 Task: Change the number of times to blend for blending benchmark filter to 1000.
Action: Mouse moved to (142, 10)
Screenshot: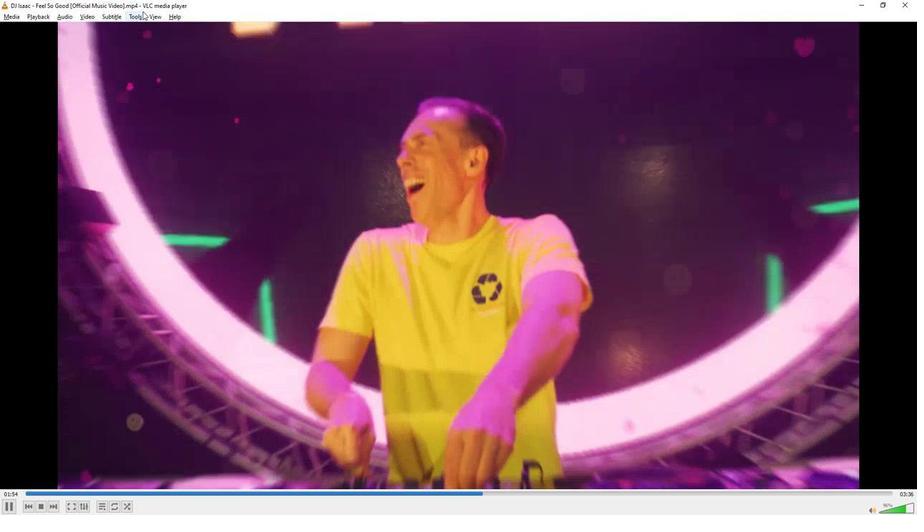 
Action: Mouse pressed left at (142, 10)
Screenshot: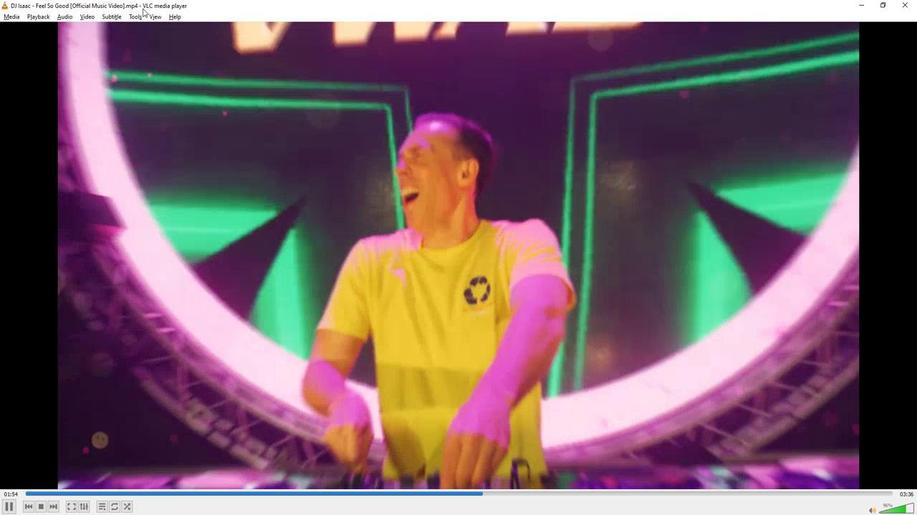 
Action: Mouse moved to (139, 18)
Screenshot: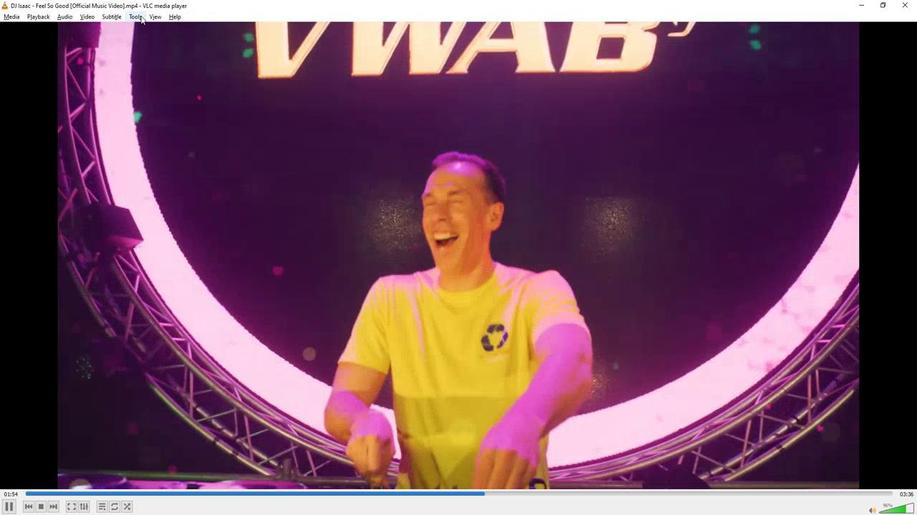 
Action: Mouse pressed left at (139, 18)
Screenshot: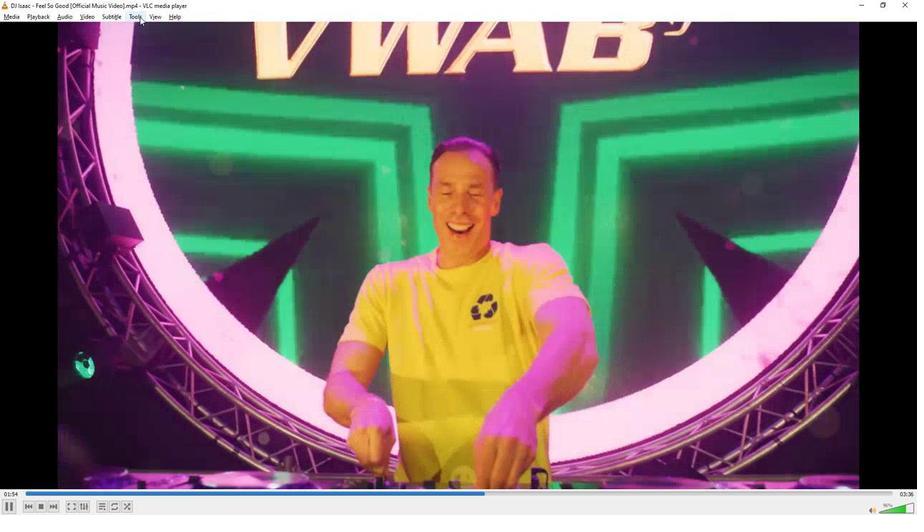 
Action: Mouse moved to (162, 130)
Screenshot: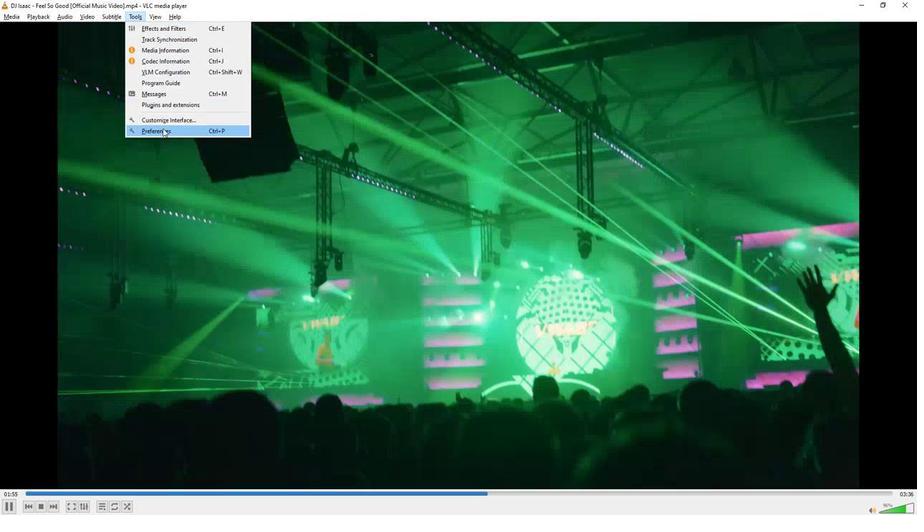 
Action: Mouse pressed left at (162, 130)
Screenshot: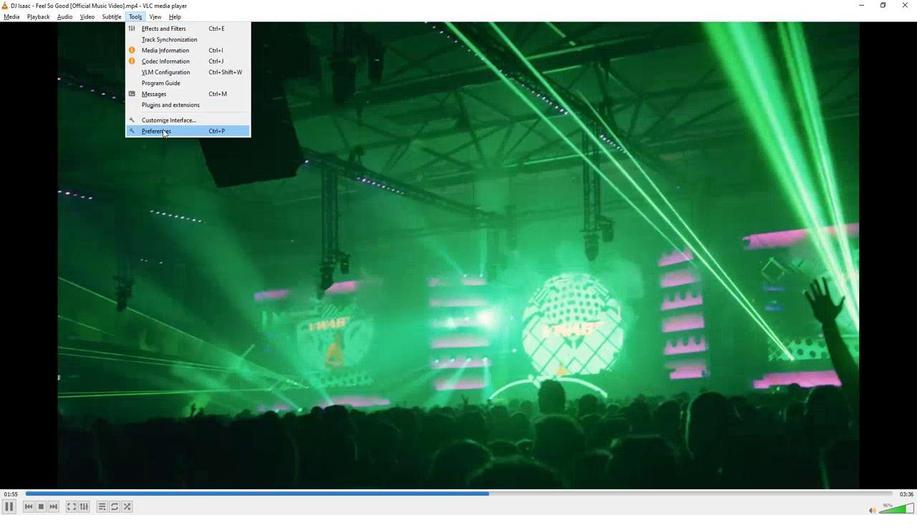 
Action: Mouse moved to (203, 405)
Screenshot: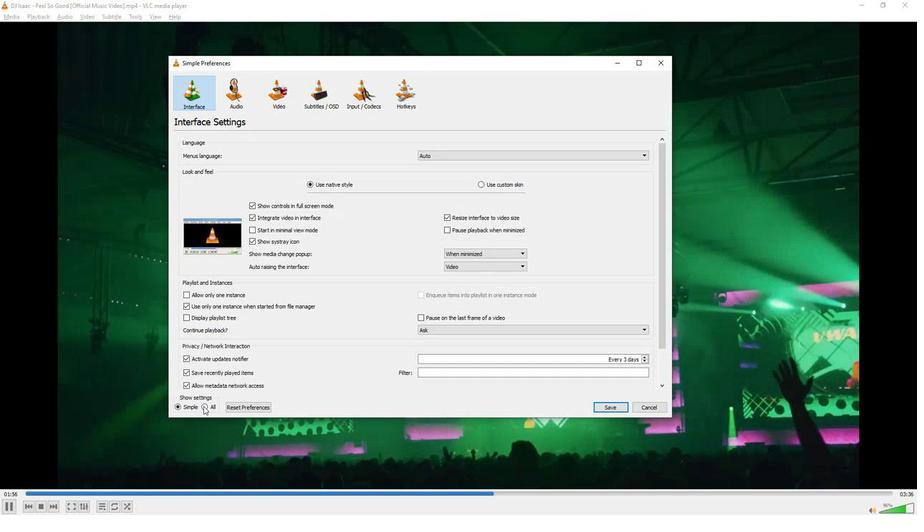 
Action: Mouse pressed left at (203, 405)
Screenshot: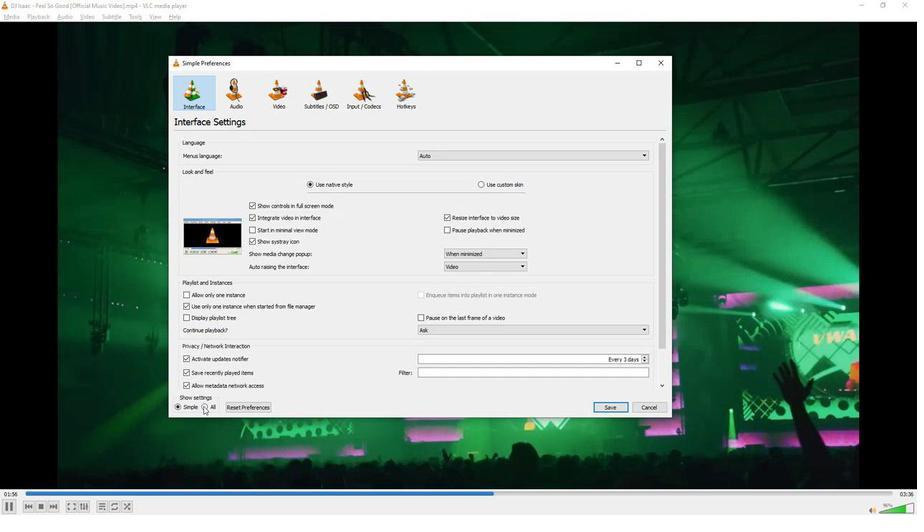 
Action: Mouse moved to (204, 329)
Screenshot: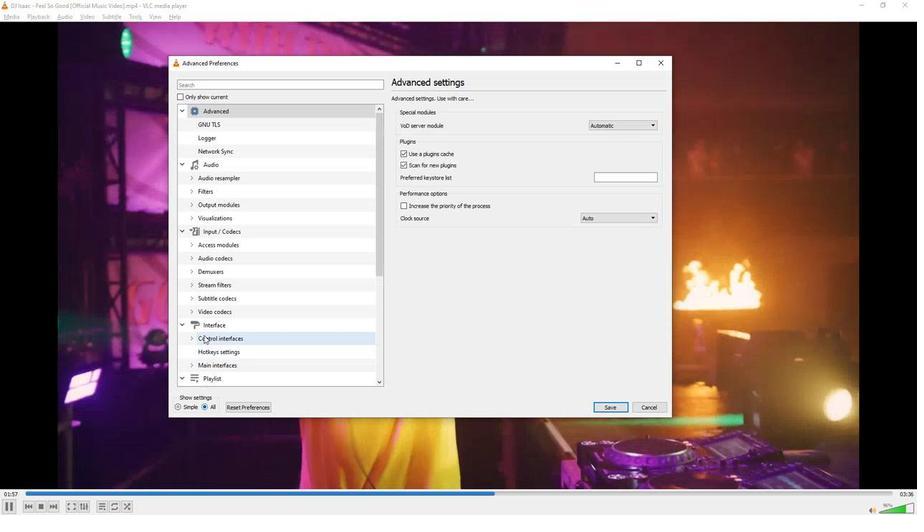 
Action: Mouse scrolled (204, 329) with delta (0, 0)
Screenshot: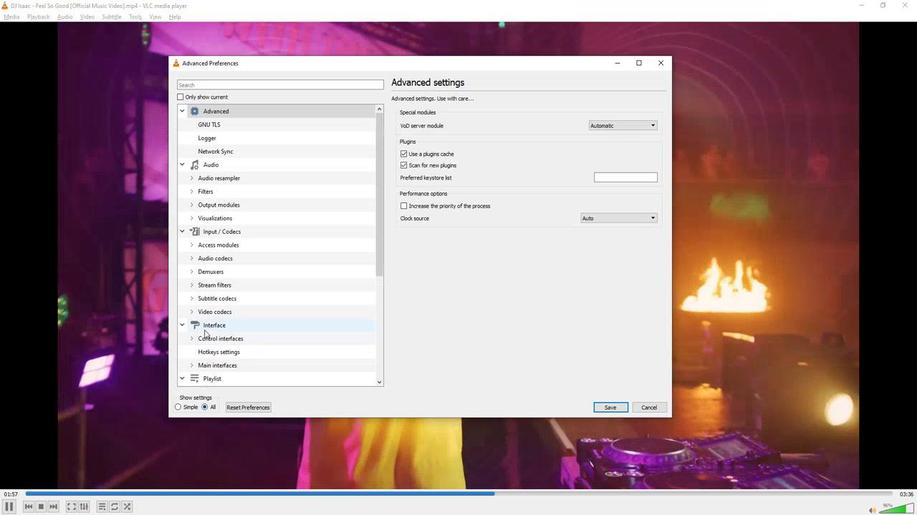 
Action: Mouse scrolled (204, 329) with delta (0, 0)
Screenshot: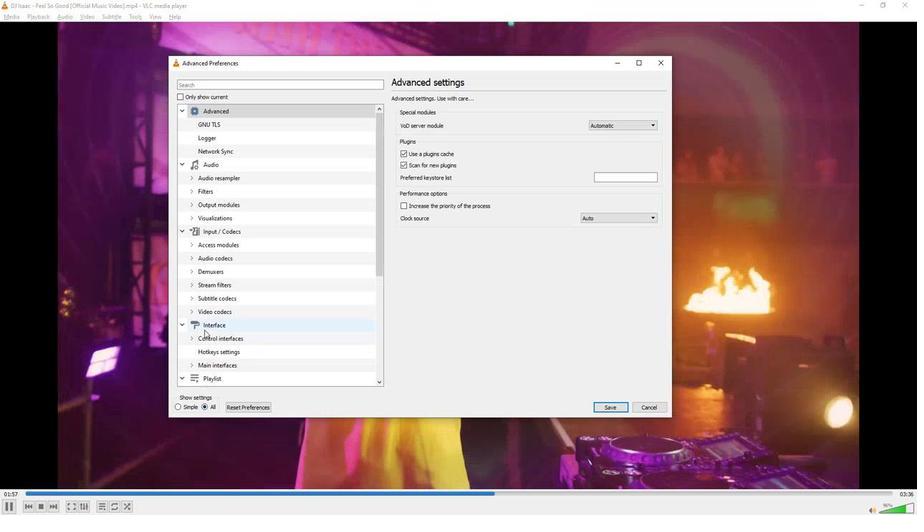 
Action: Mouse scrolled (204, 329) with delta (0, 0)
Screenshot: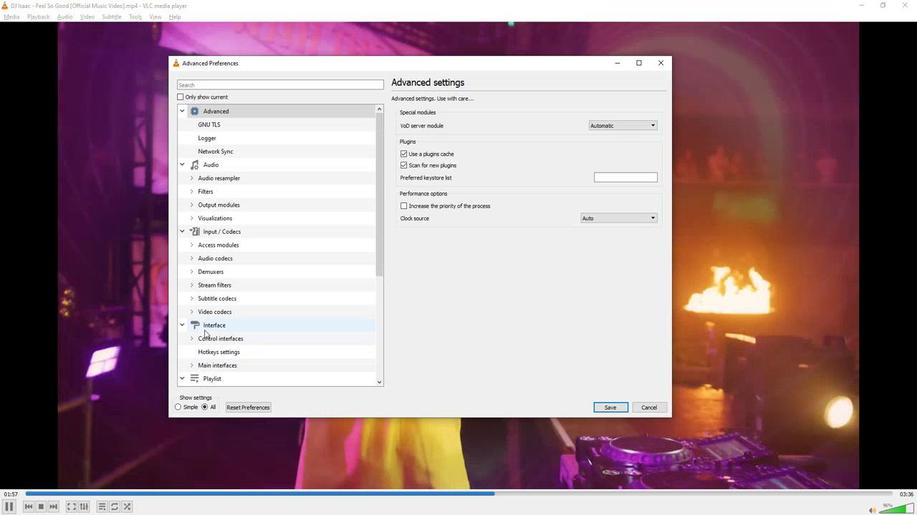 
Action: Mouse scrolled (204, 329) with delta (0, 0)
Screenshot: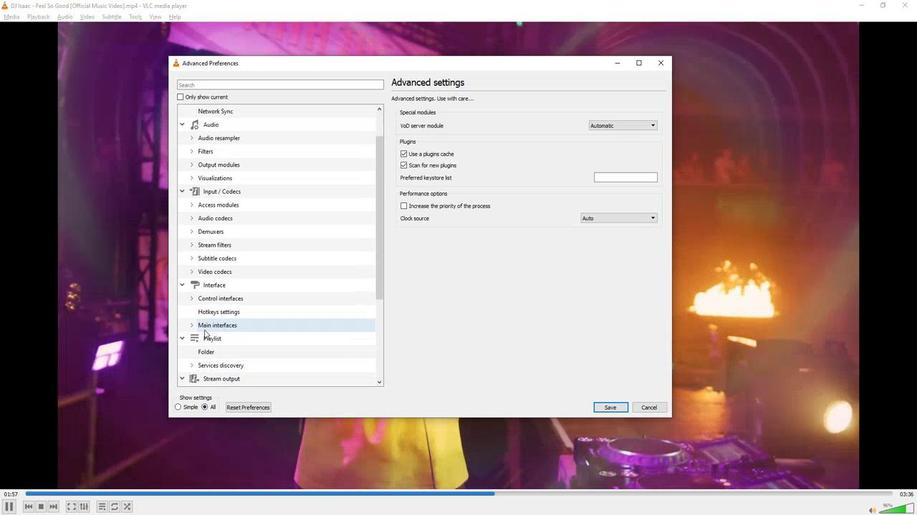 
Action: Mouse scrolled (204, 329) with delta (0, 0)
Screenshot: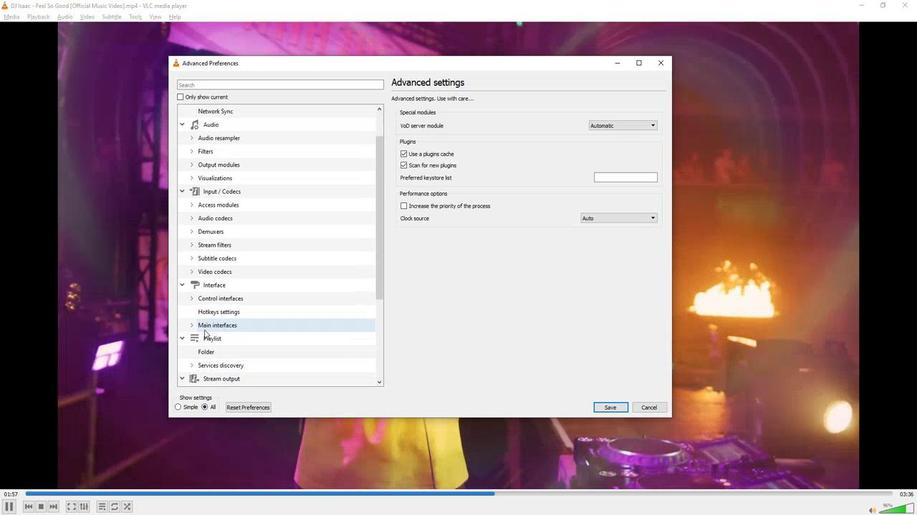 
Action: Mouse scrolled (204, 329) with delta (0, 0)
Screenshot: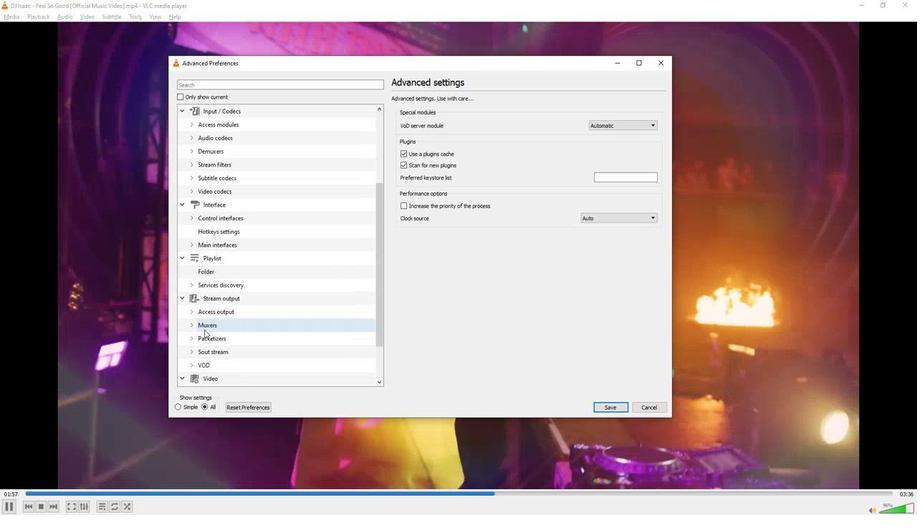 
Action: Mouse moved to (204, 329)
Screenshot: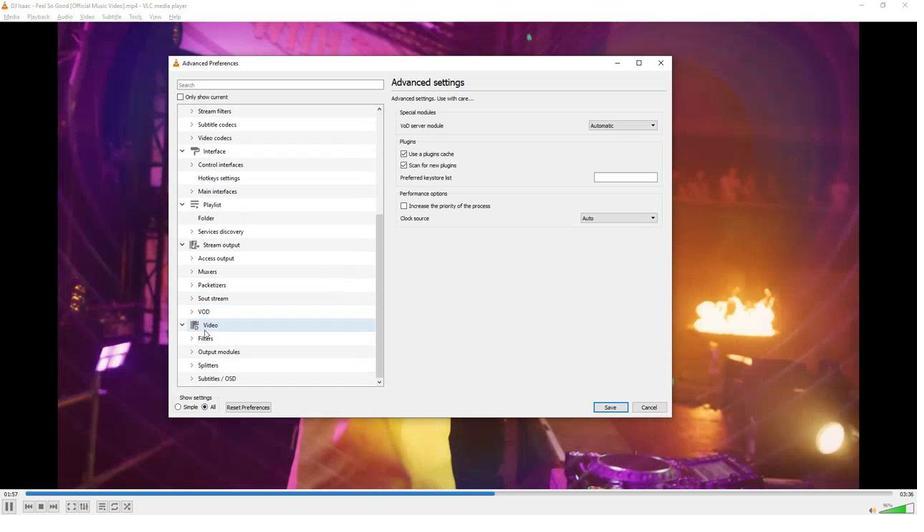 
Action: Mouse scrolled (204, 328) with delta (0, 0)
Screenshot: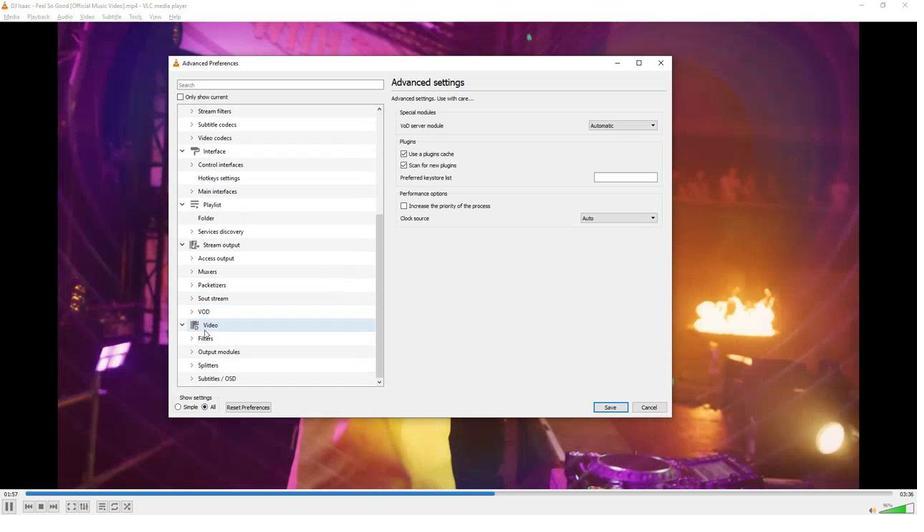 
Action: Mouse moved to (196, 337)
Screenshot: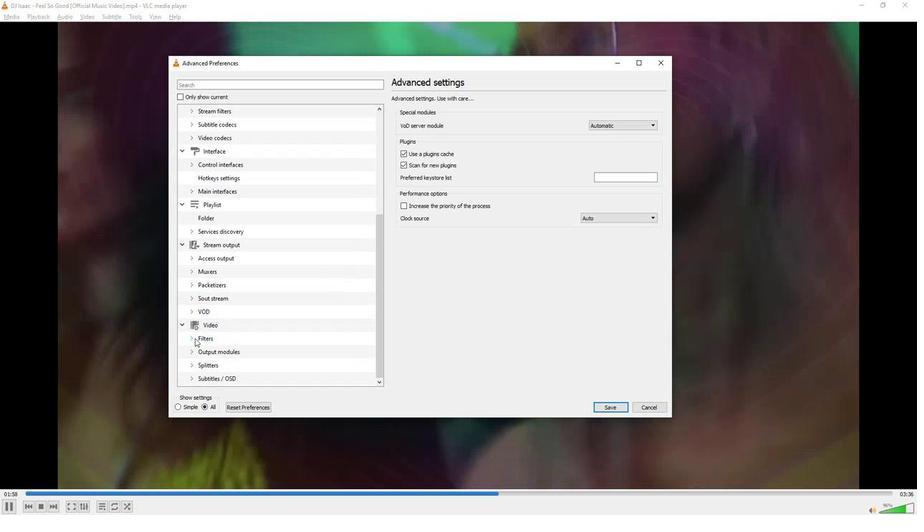 
Action: Mouse pressed left at (196, 337)
Screenshot: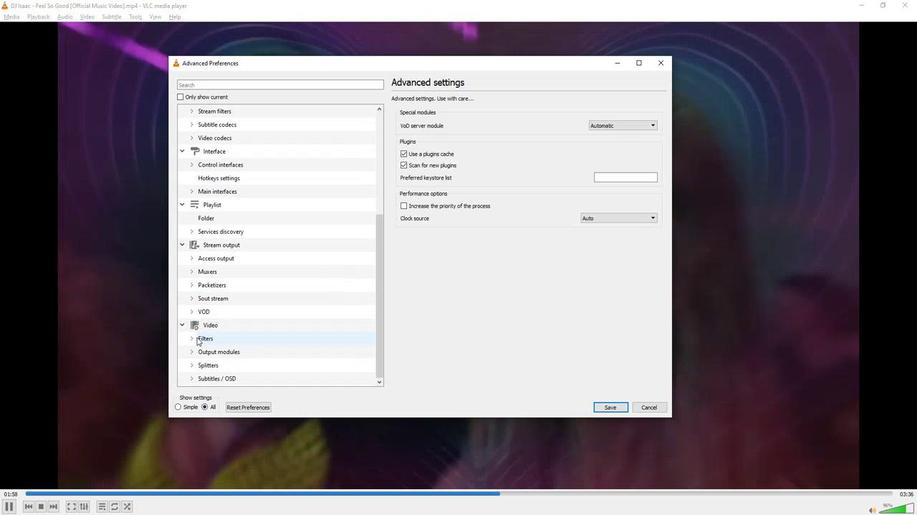 
Action: Mouse moved to (193, 336)
Screenshot: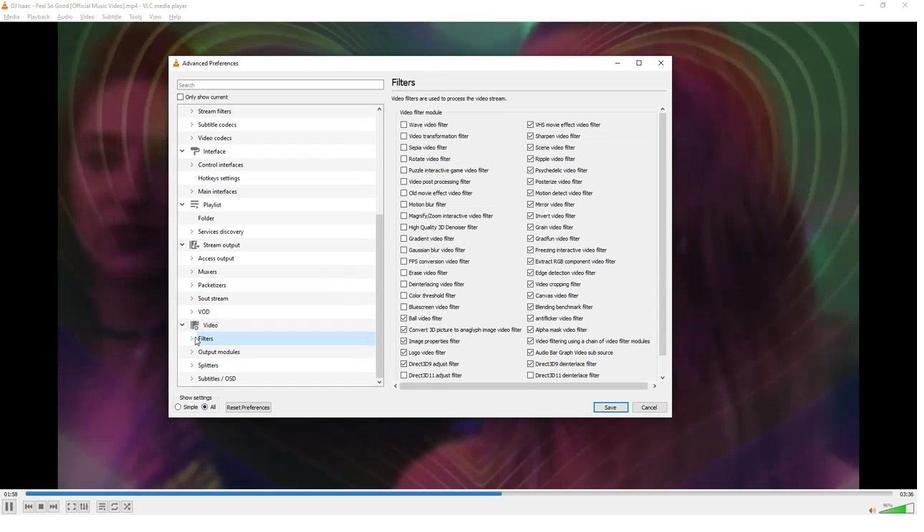 
Action: Mouse pressed left at (193, 336)
Screenshot: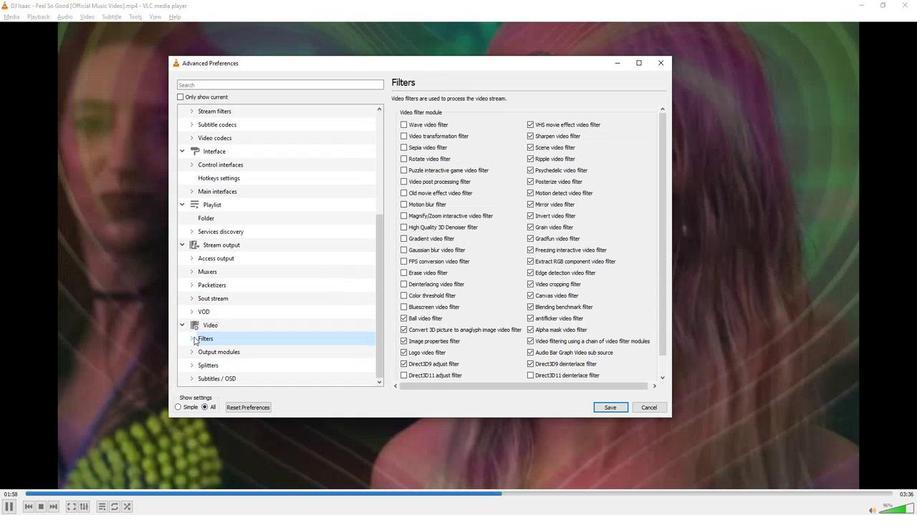 
Action: Mouse moved to (211, 325)
Screenshot: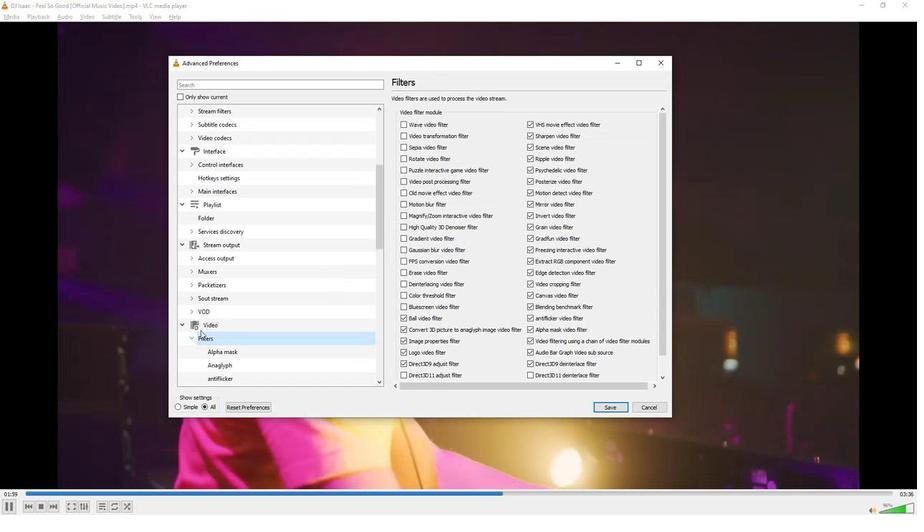 
Action: Mouse scrolled (211, 325) with delta (0, 0)
Screenshot: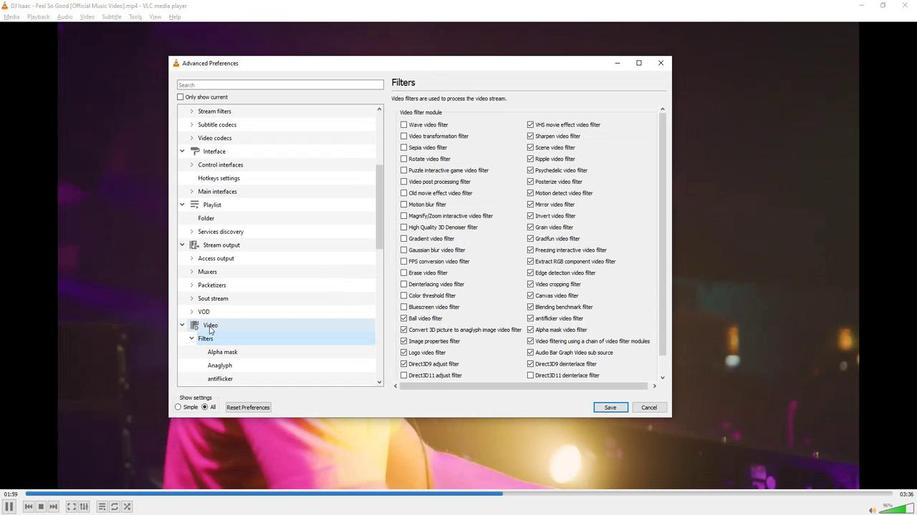 
Action: Mouse scrolled (211, 325) with delta (0, 0)
Screenshot: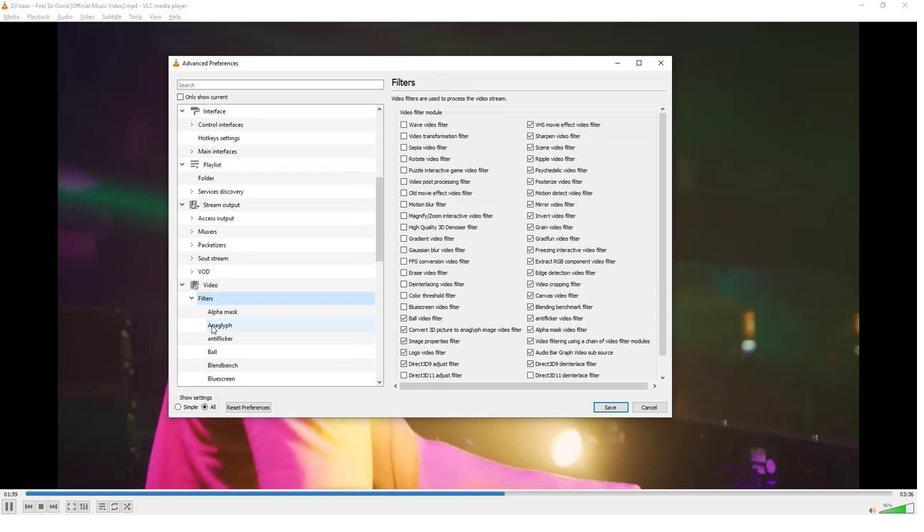 
Action: Mouse moved to (219, 325)
Screenshot: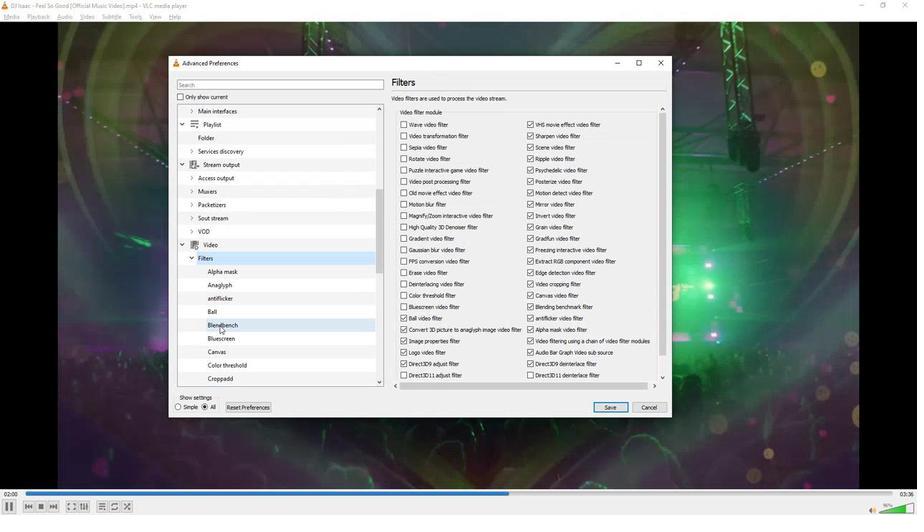 
Action: Mouse pressed left at (219, 325)
Screenshot: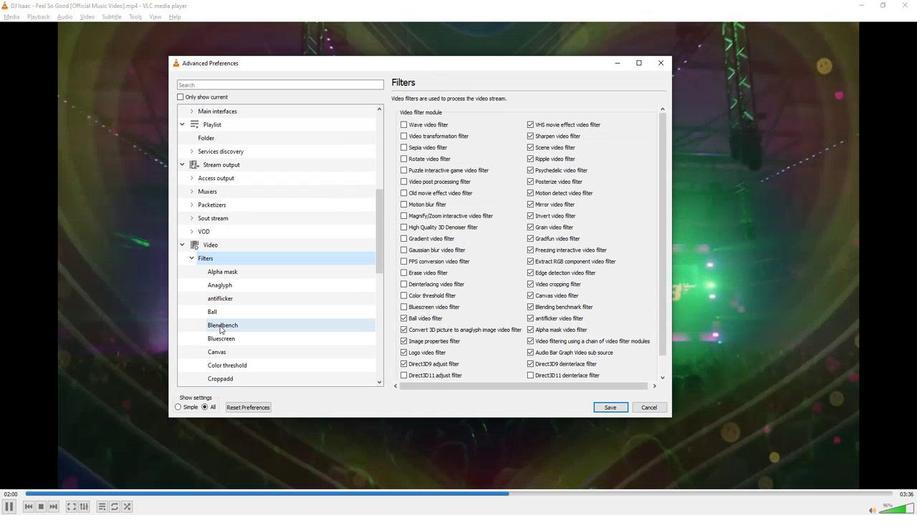 
Action: Mouse moved to (644, 124)
Screenshot: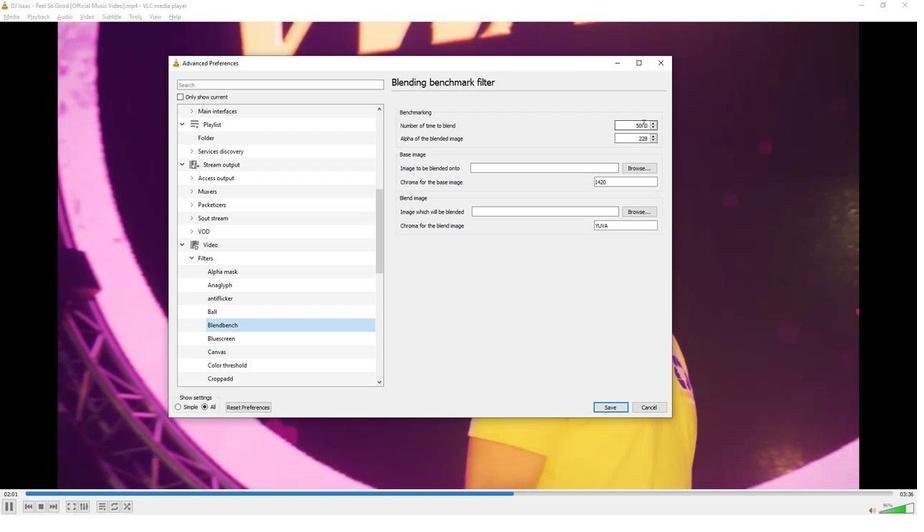
Action: Mouse pressed left at (644, 124)
Screenshot: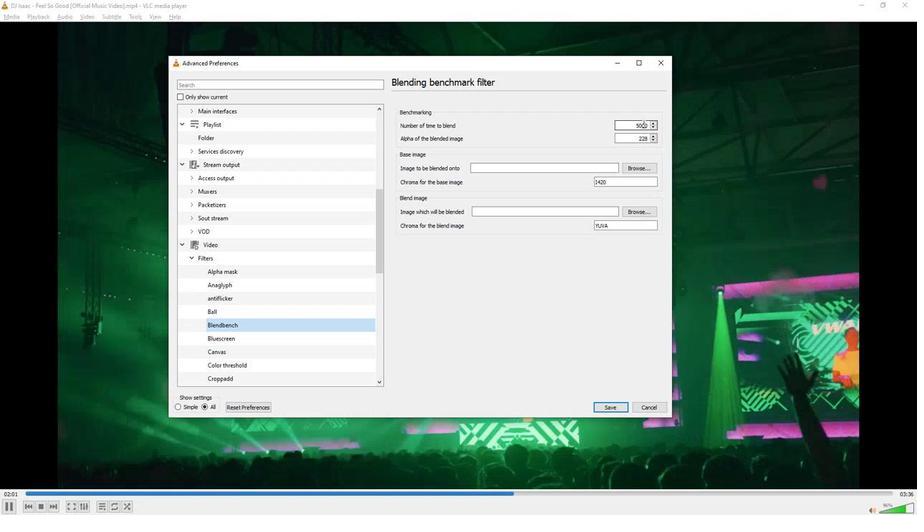 
Action: Mouse pressed left at (644, 124)
Screenshot: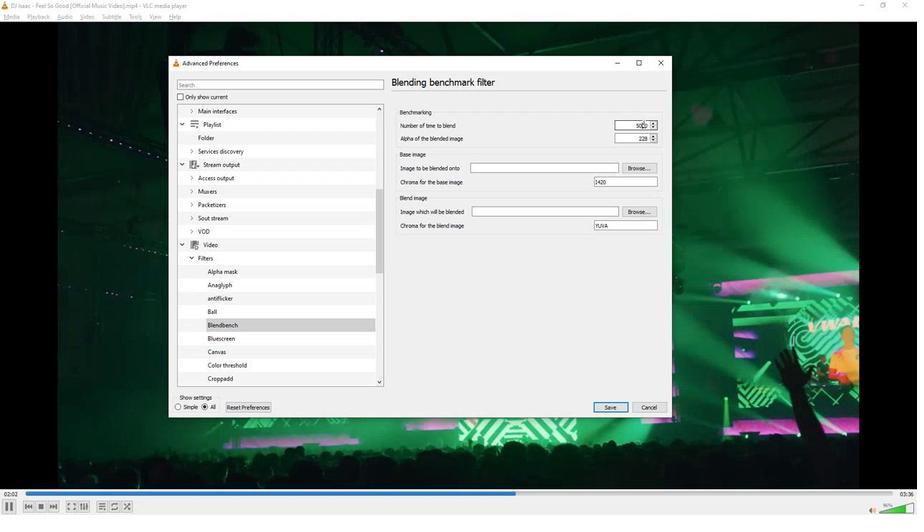 
Action: Mouse pressed left at (644, 124)
Screenshot: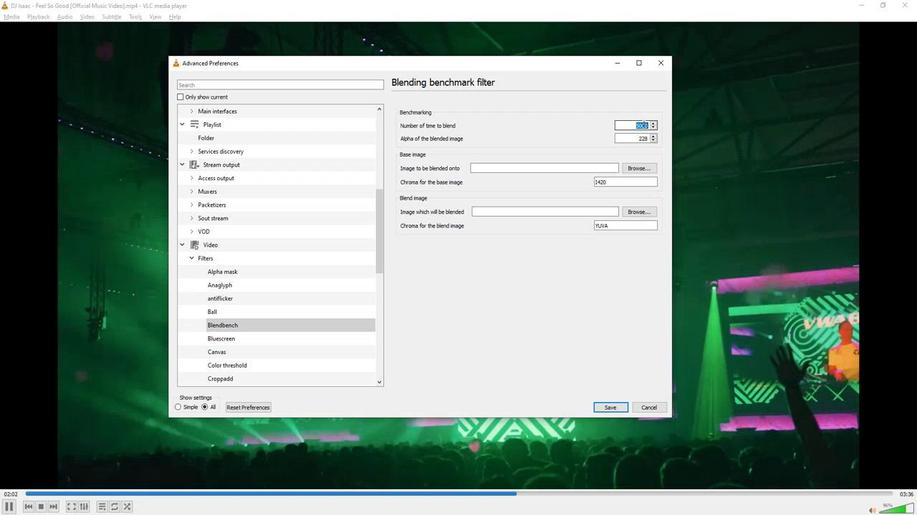 
Action: Key pressed 1000
Screenshot: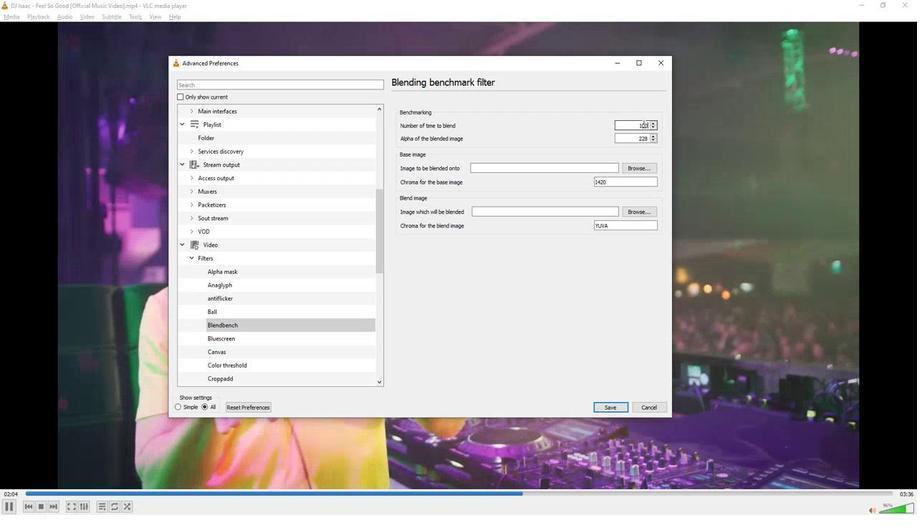 
Action: Mouse moved to (595, 282)
Screenshot: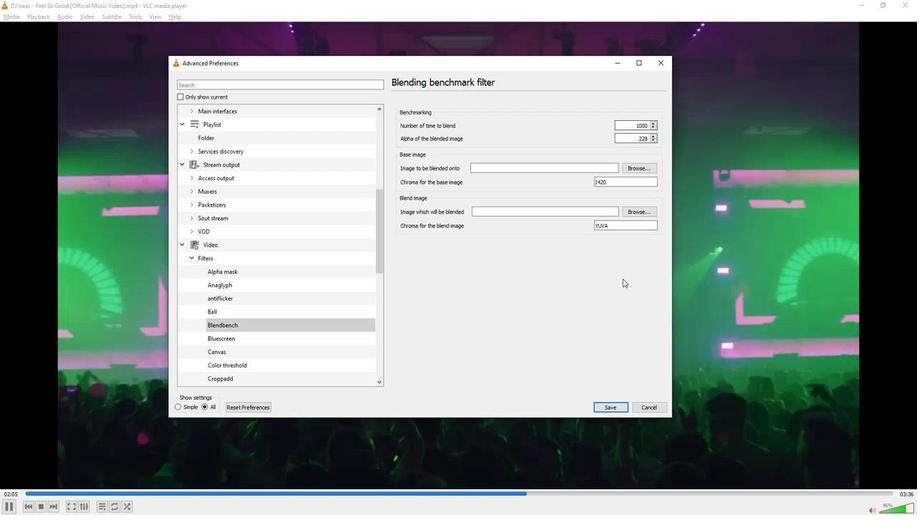 
